 Task: Create a task  Develop a new online voting system for elections , assign it to team member softage.4@softage.net in the project AgileEagle and update the status of the task to  At Risk , set the priority of the task to Medium
Action: Mouse moved to (64, 51)
Screenshot: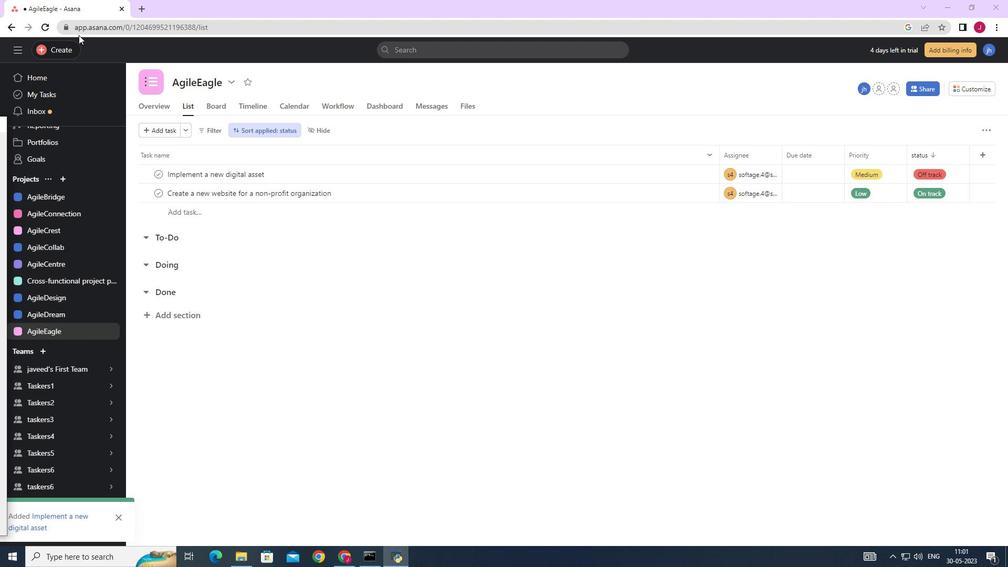 
Action: Mouse pressed left at (64, 51)
Screenshot: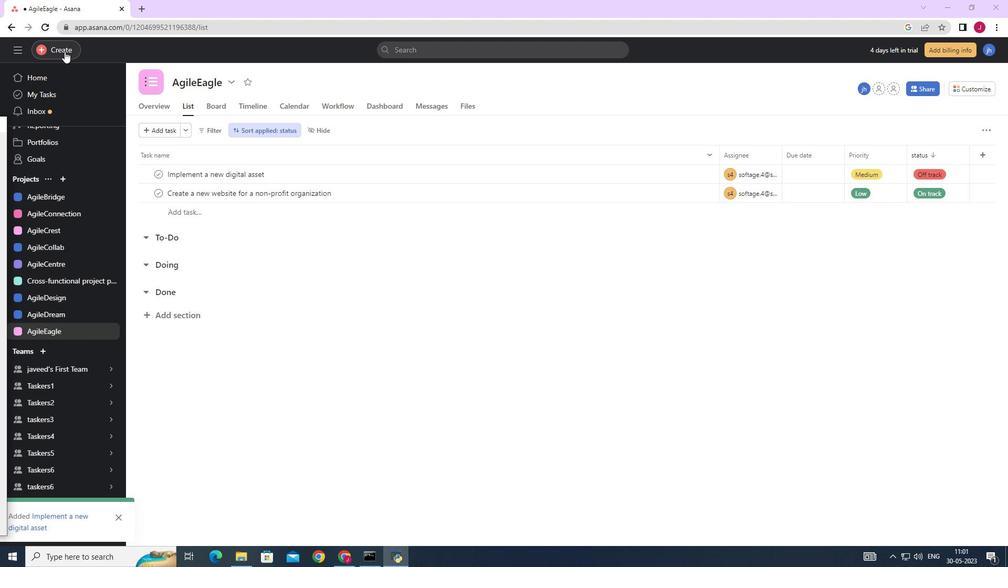 
Action: Mouse moved to (124, 54)
Screenshot: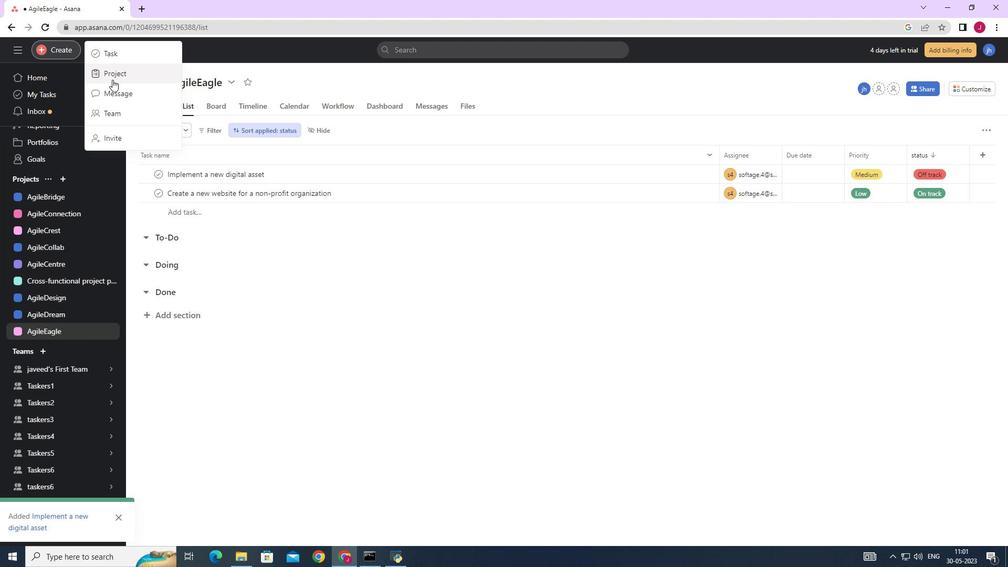 
Action: Mouse pressed left at (124, 54)
Screenshot: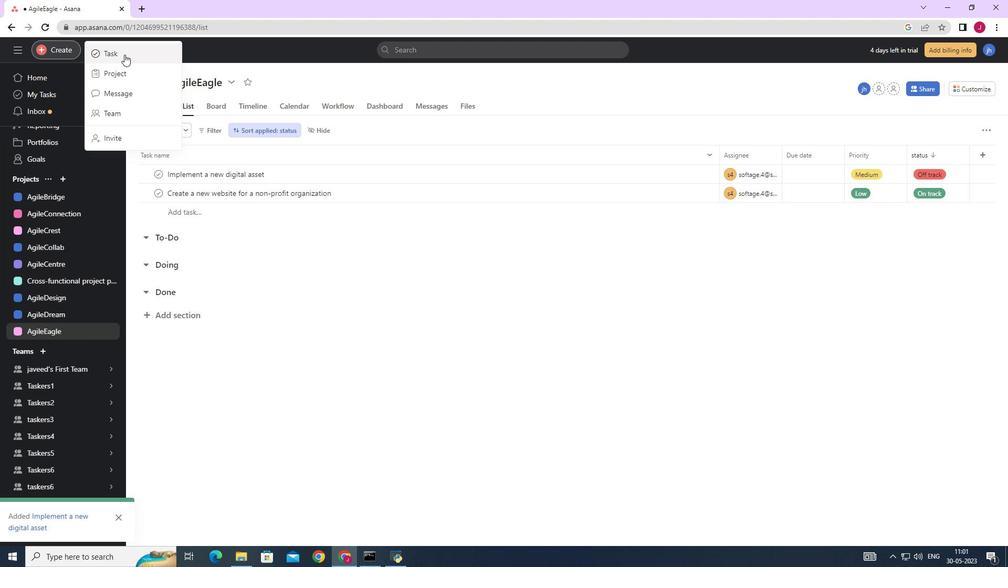 
Action: Mouse moved to (820, 347)
Screenshot: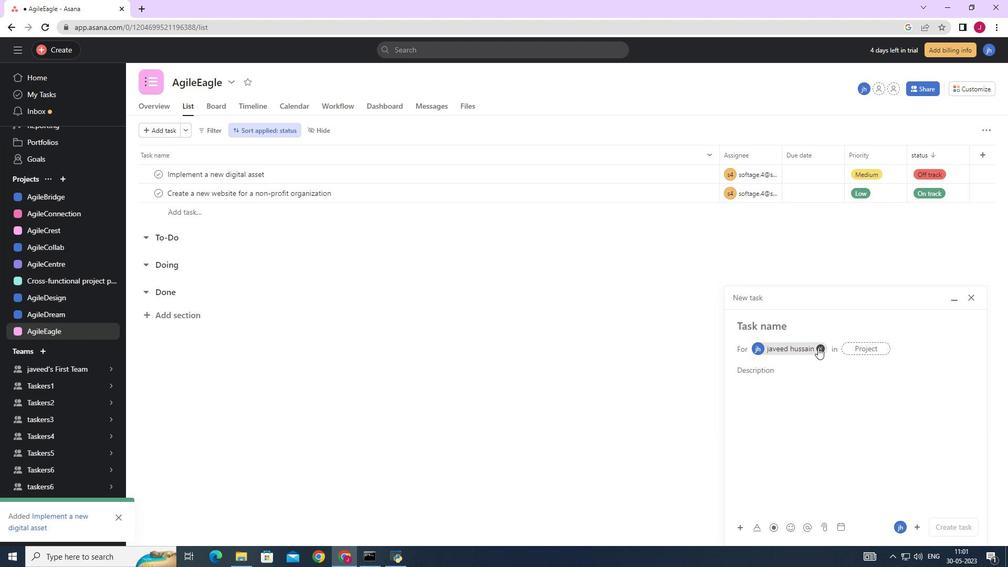 
Action: Mouse pressed left at (820, 347)
Screenshot: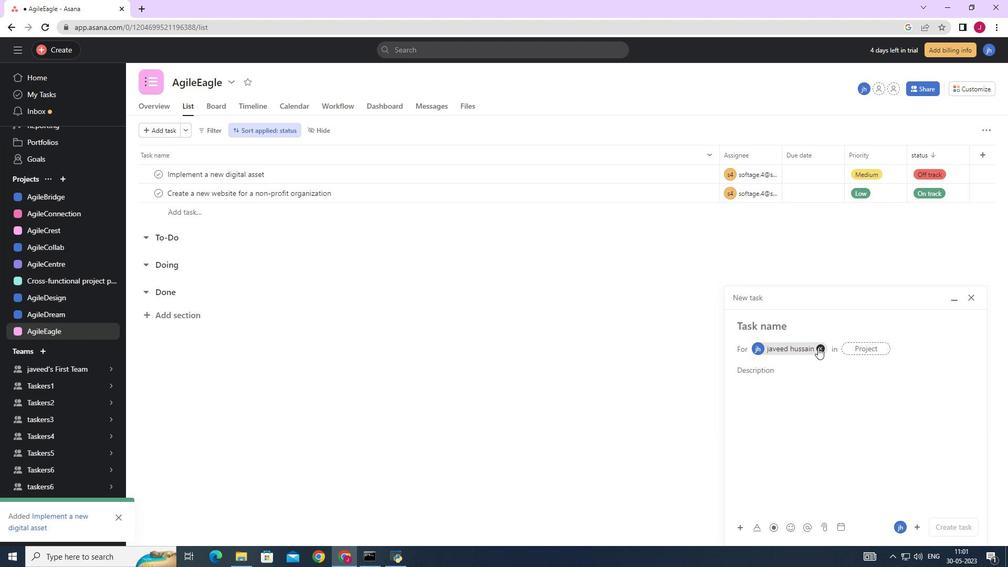 
Action: Mouse moved to (768, 325)
Screenshot: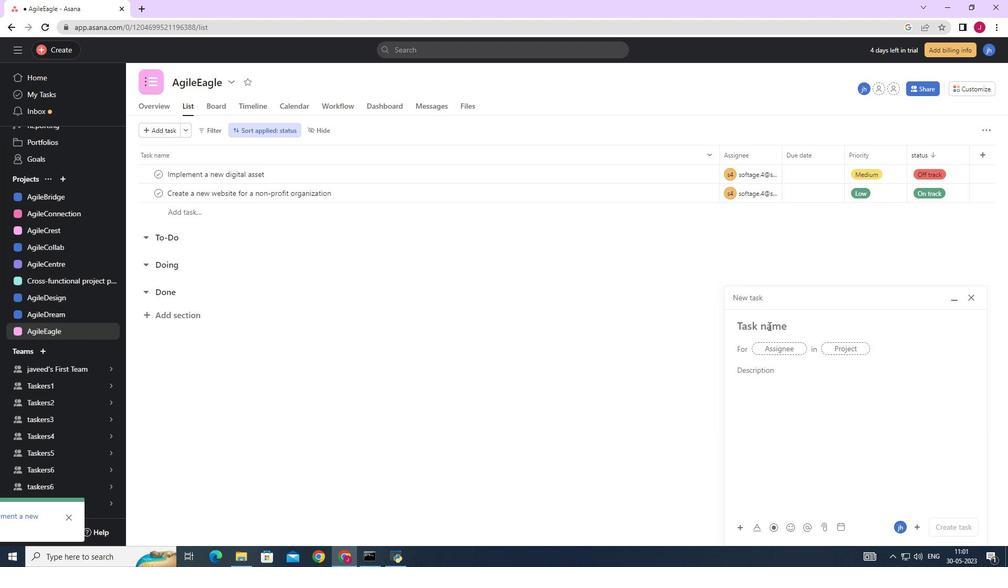 
Action: Key pressed <Key.caps_lock>D<Key.caps_lock>evelop<Key.space>a<Key.space>new<Key.space>online<Key.space>voting<Key.space>system<Key.space>foe<Key.space>elections
Screenshot: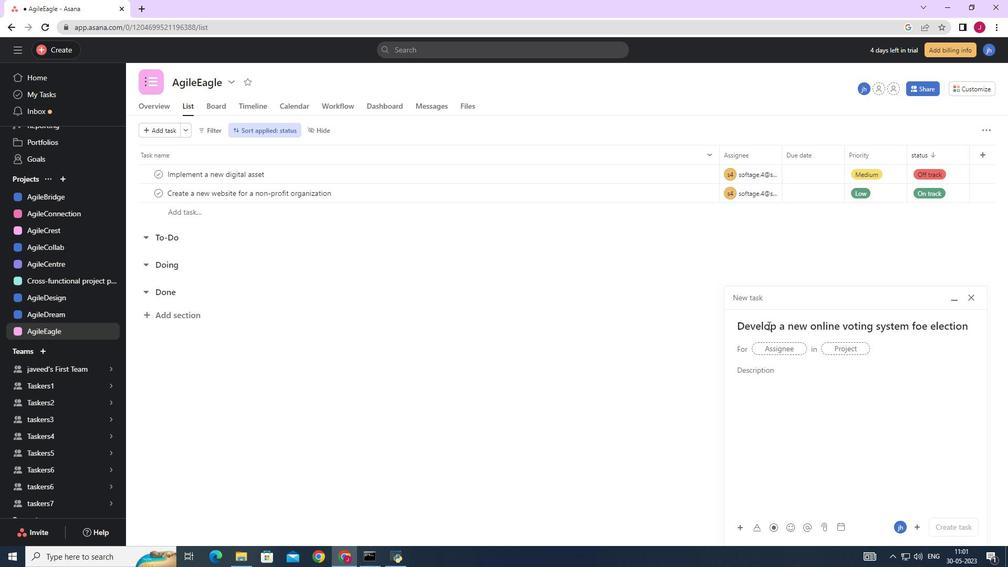 
Action: Mouse moved to (782, 345)
Screenshot: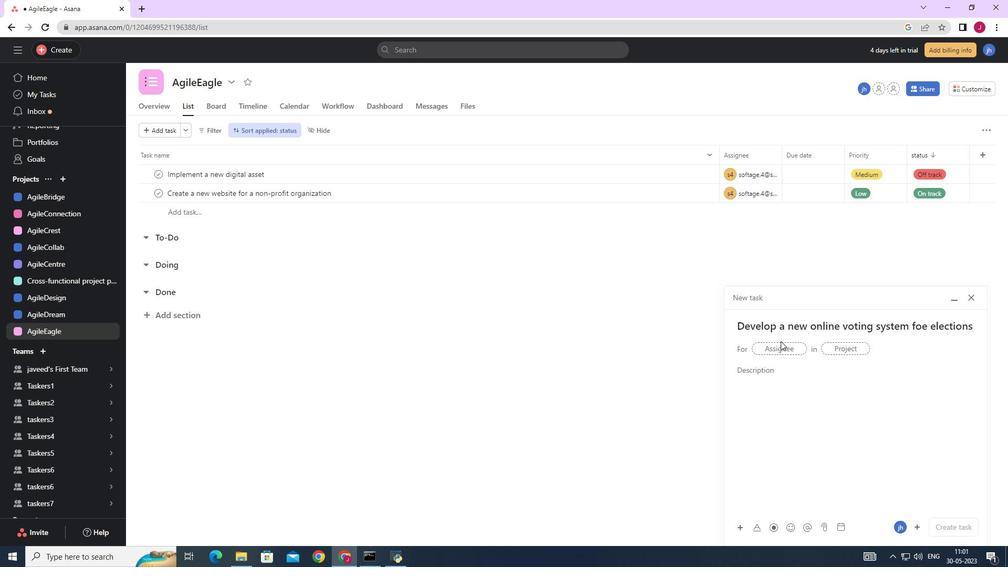 
Action: Mouse pressed left at (782, 345)
Screenshot: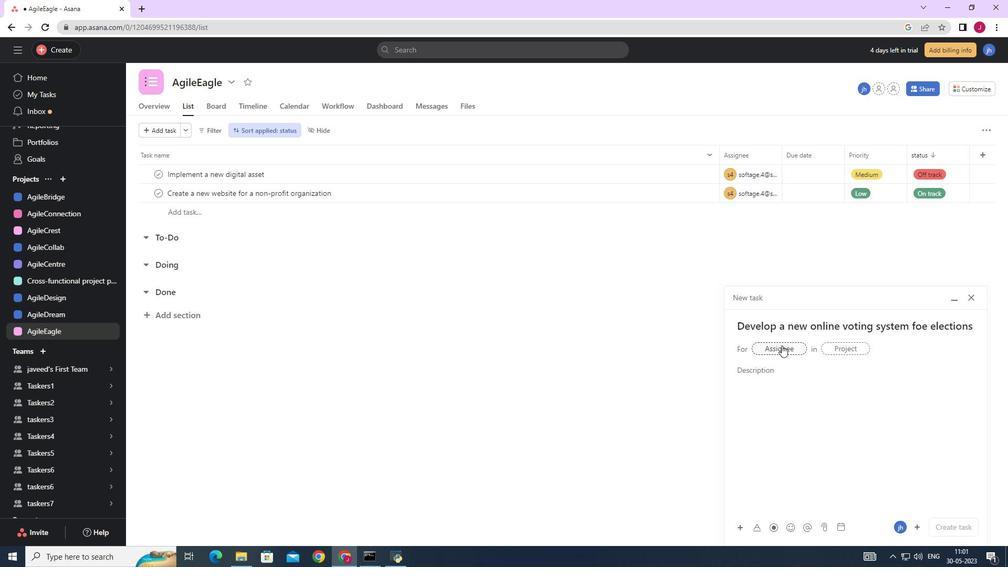 
Action: Key pressed softage.4
Screenshot: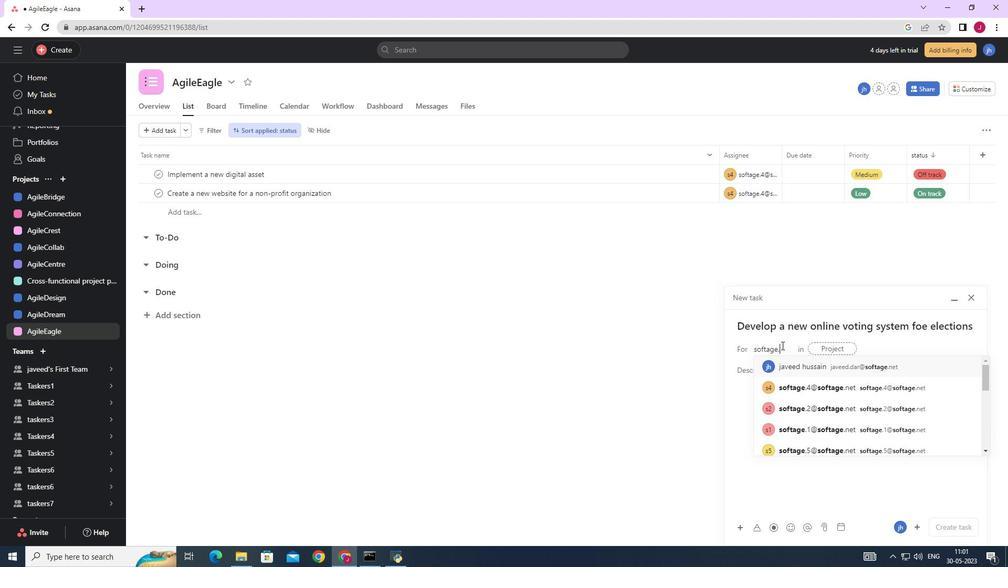 
Action: Mouse moved to (801, 364)
Screenshot: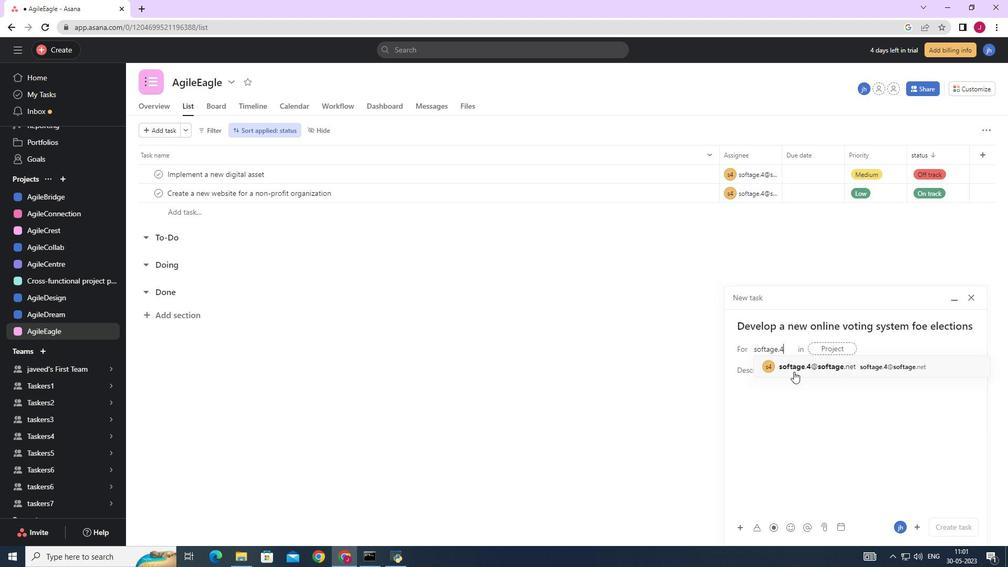 
Action: Mouse pressed left at (801, 364)
Screenshot: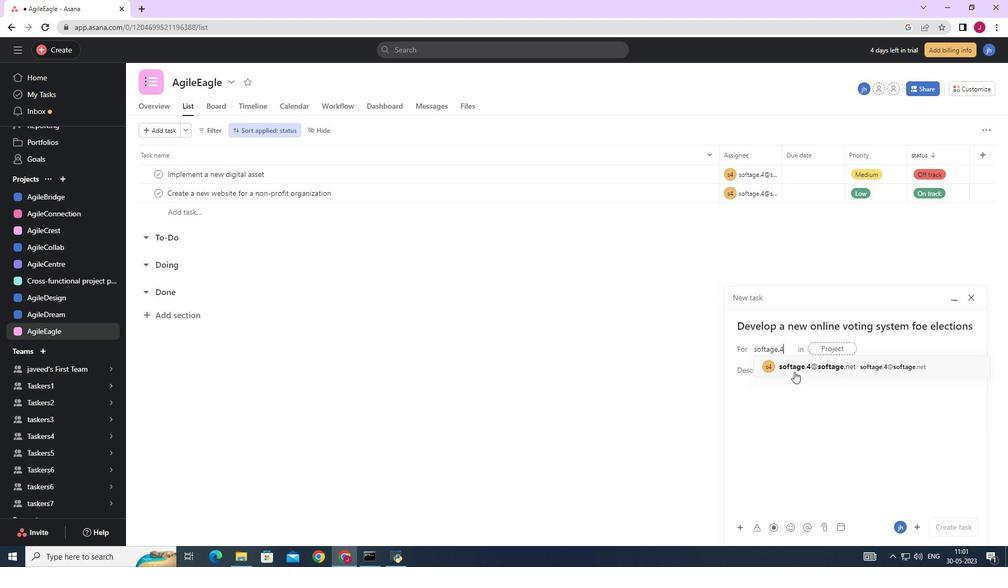 
Action: Mouse moved to (669, 366)
Screenshot: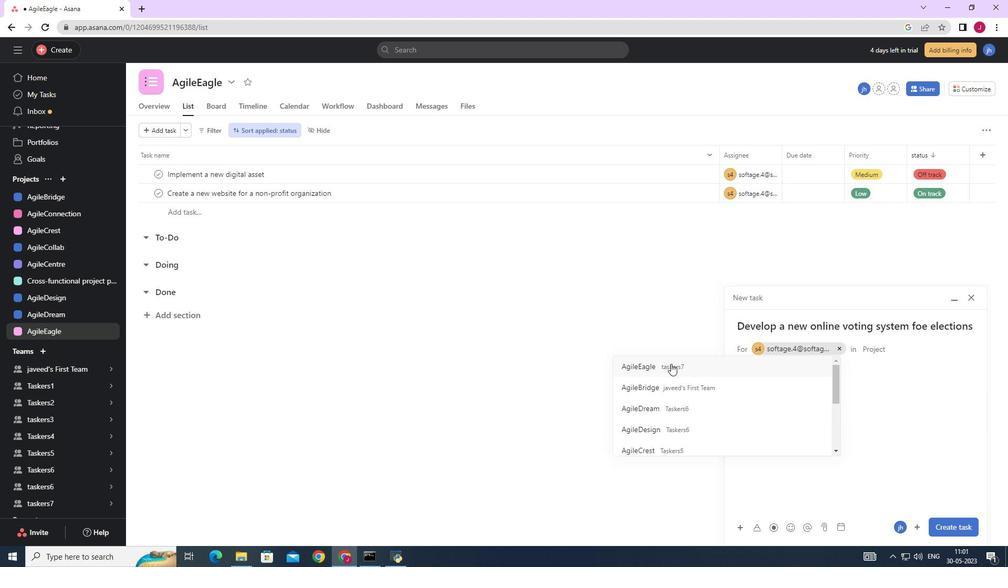 
Action: Mouse pressed left at (669, 366)
Screenshot: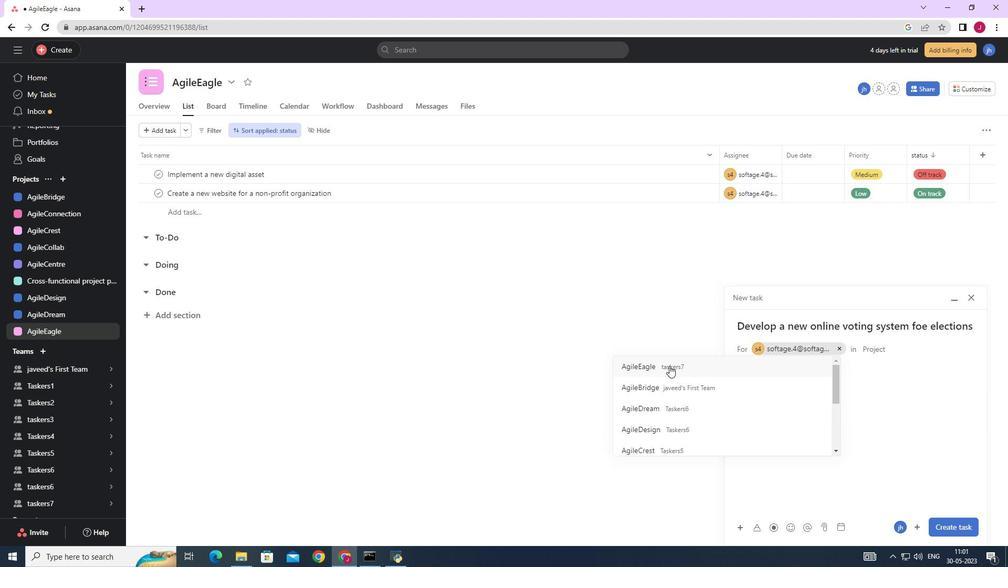 
Action: Mouse moved to (792, 368)
Screenshot: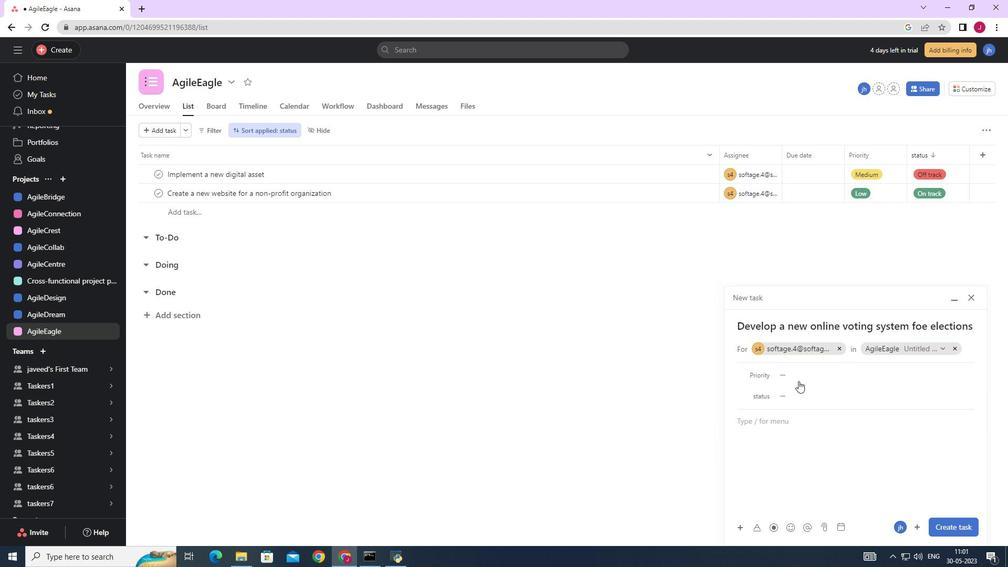
Action: Mouse pressed left at (792, 368)
Screenshot: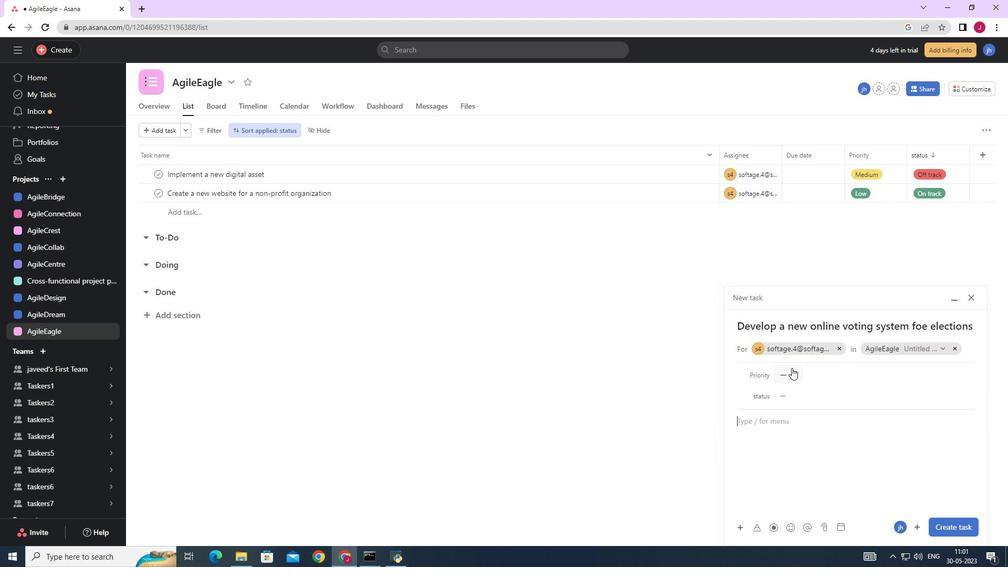 
Action: Mouse moved to (806, 426)
Screenshot: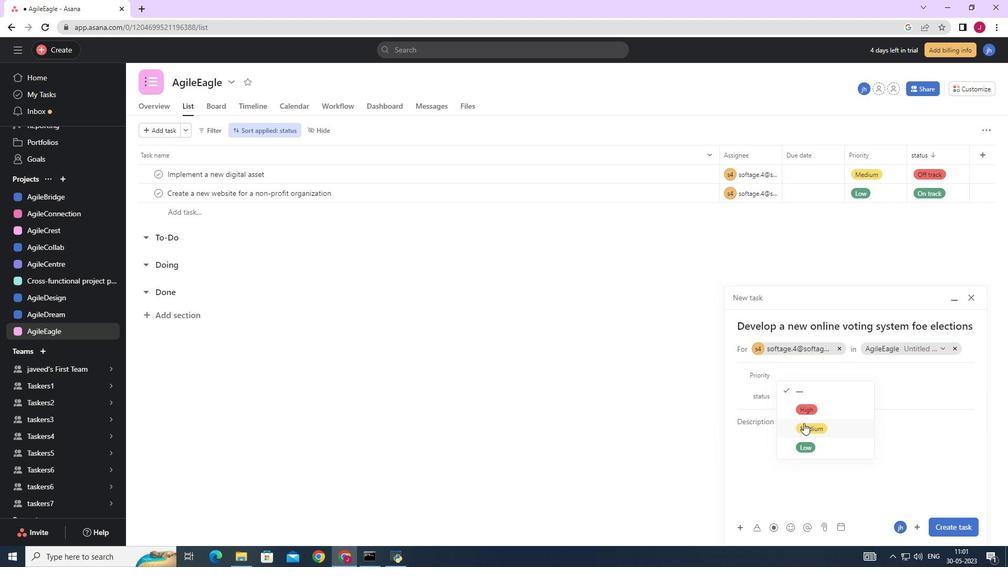 
Action: Mouse pressed left at (806, 426)
Screenshot: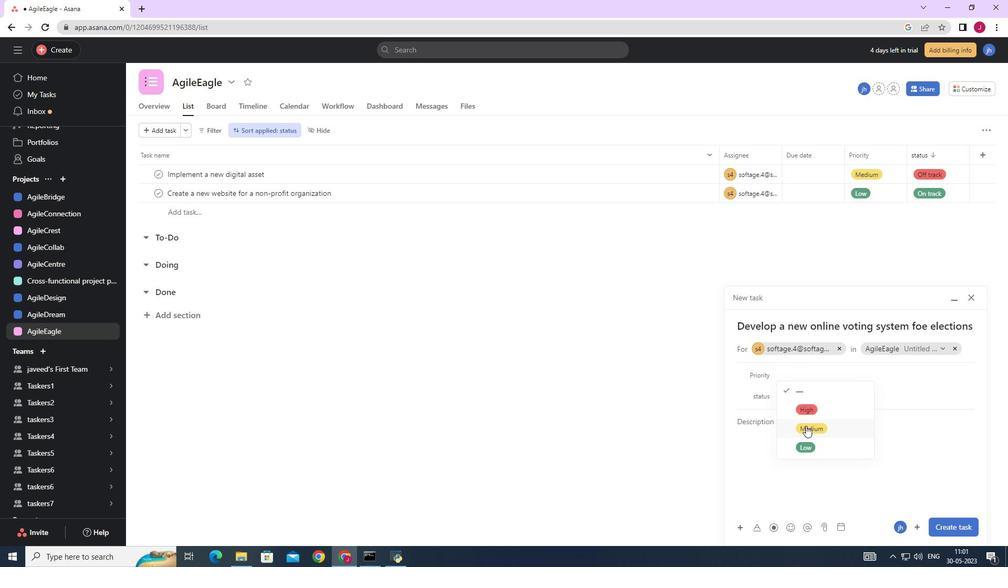 
Action: Mouse moved to (792, 395)
Screenshot: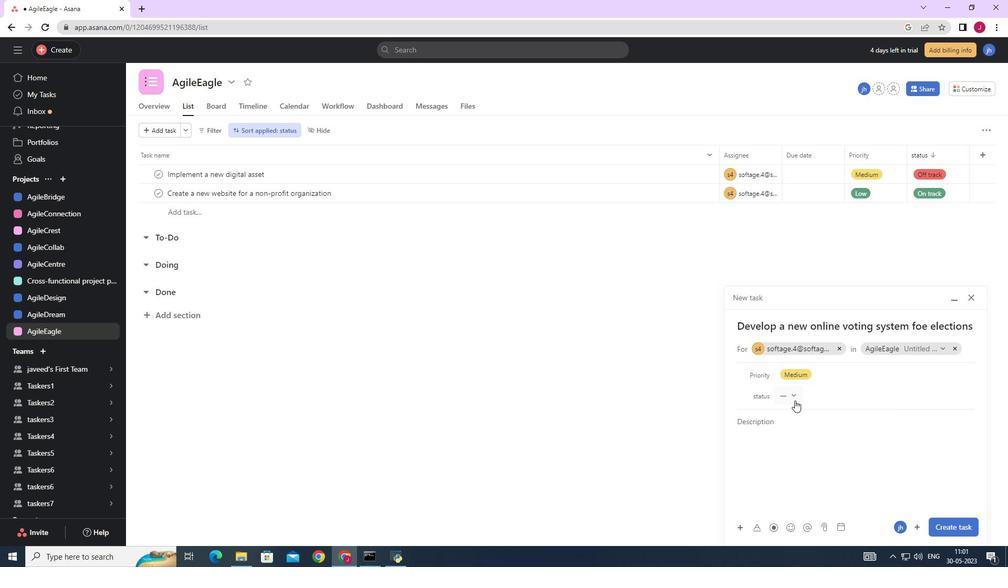 
Action: Mouse pressed left at (792, 395)
Screenshot: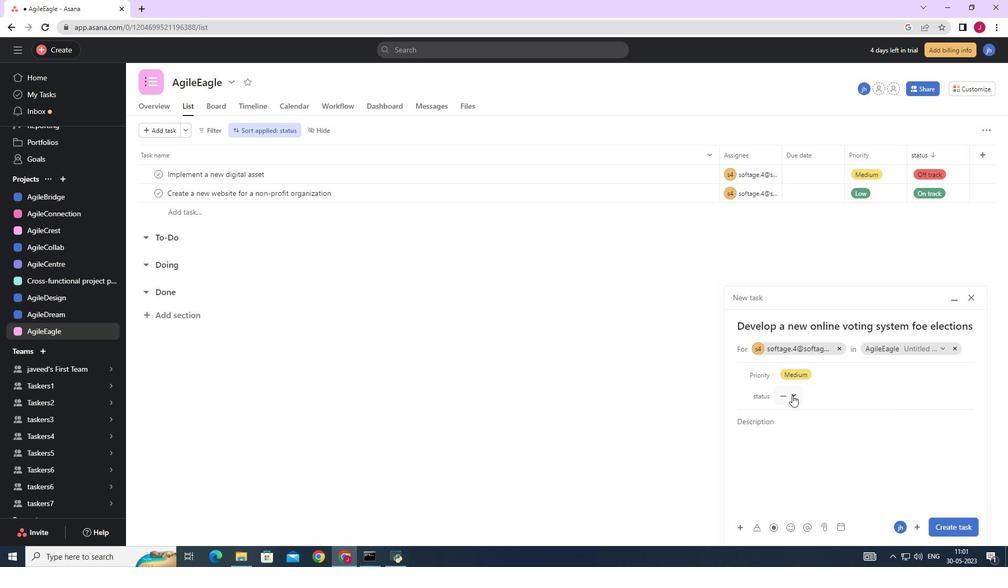 
Action: Mouse moved to (816, 467)
Screenshot: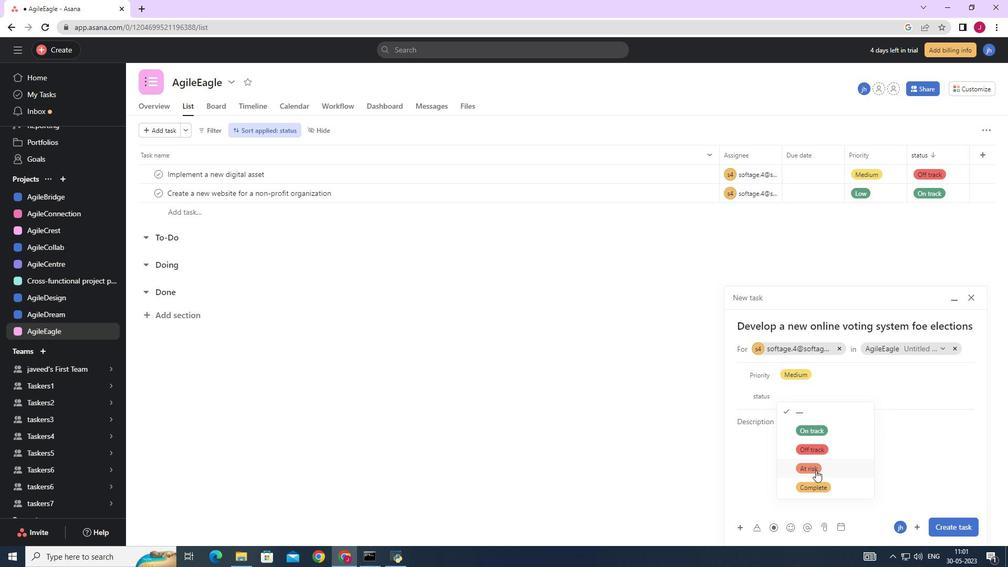 
Action: Mouse pressed left at (816, 467)
Screenshot: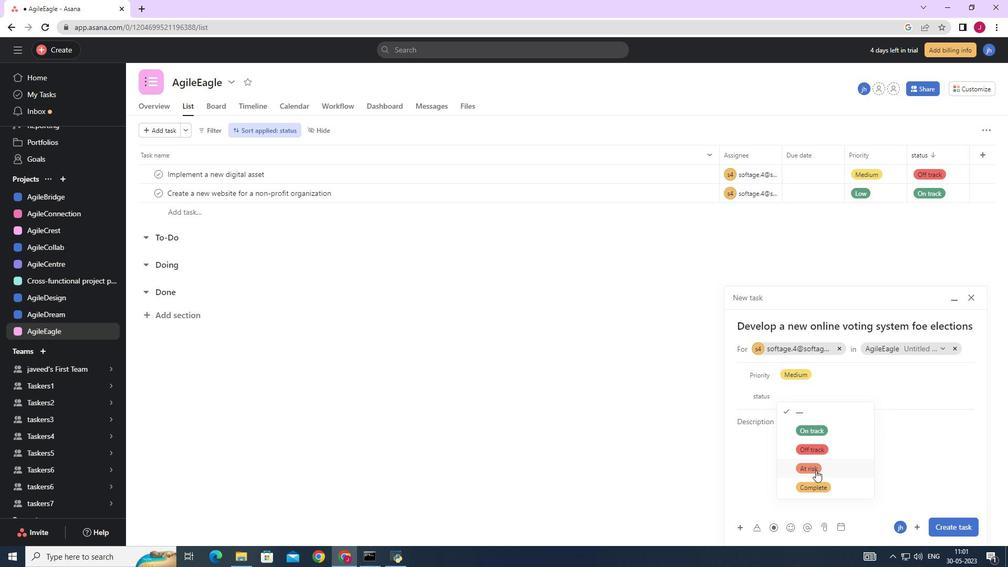 
Action: Mouse moved to (959, 526)
Screenshot: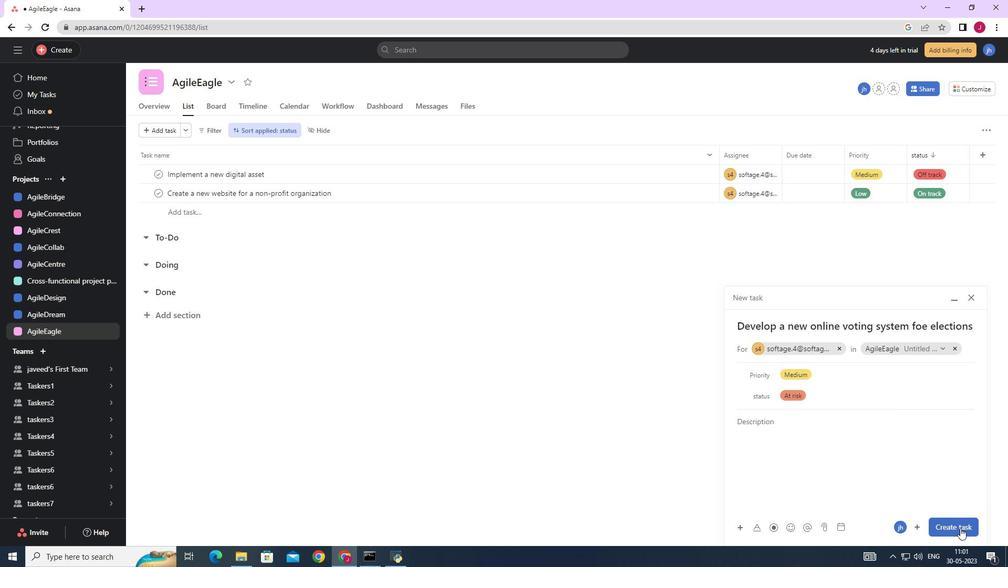 
Action: Mouse pressed left at (959, 526)
Screenshot: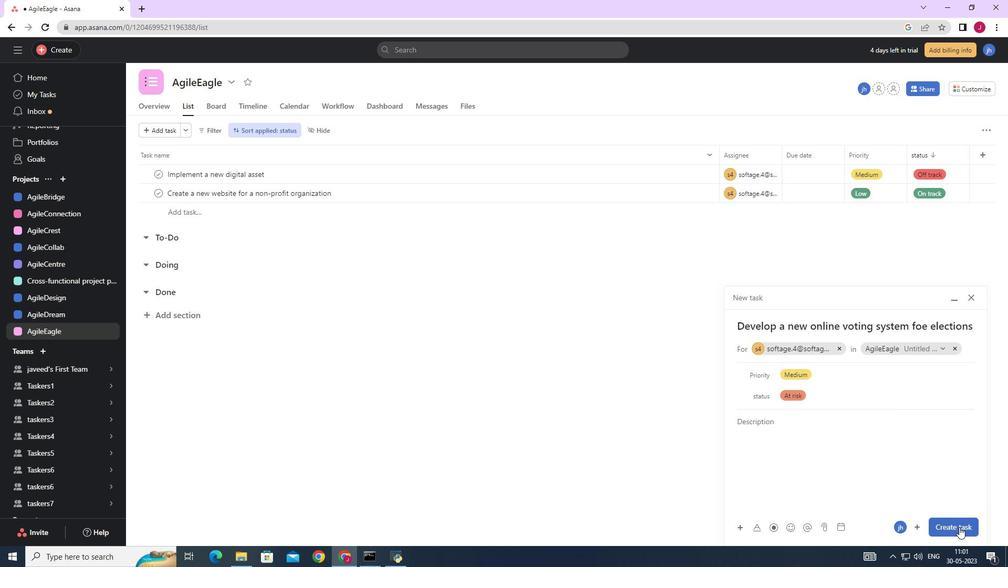 
Action: Mouse moved to (571, 412)
Screenshot: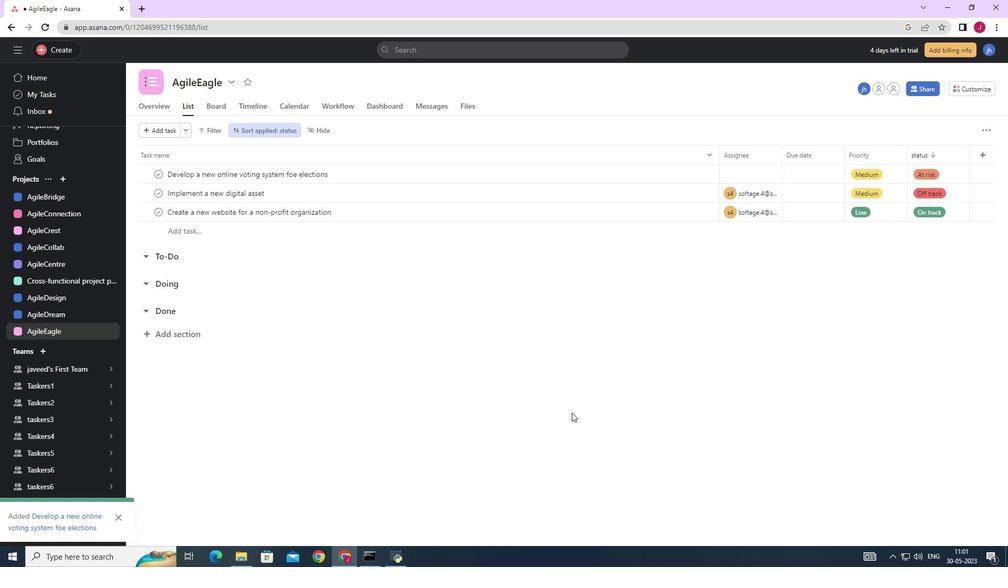 
